 Task: Assign team members to assess tools for automating the creation of visualizations from data.
Action: Mouse moved to (410, 505)
Screenshot: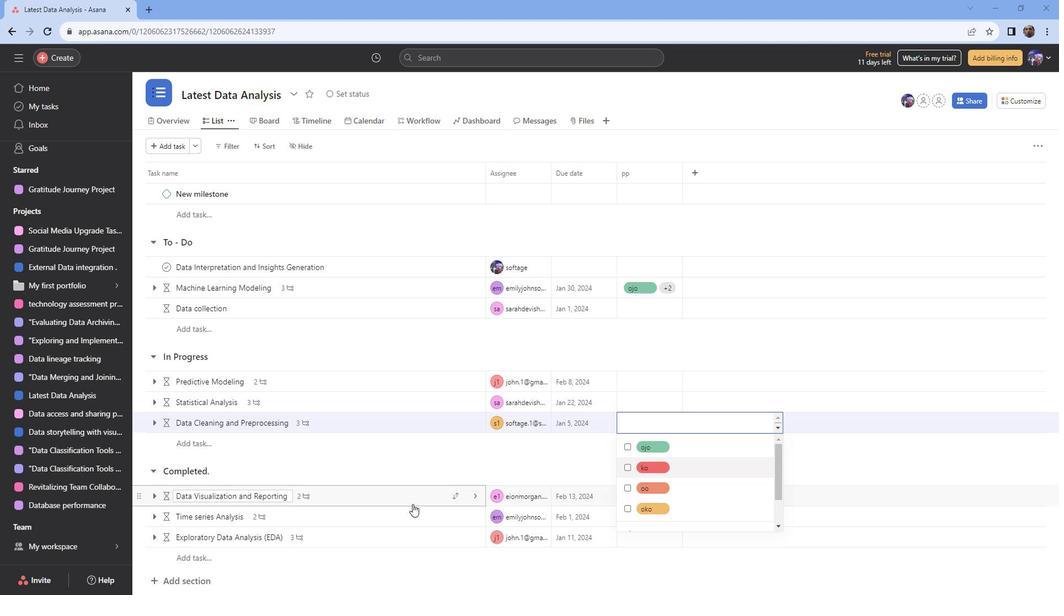 
Action: Mouse pressed left at (410, 505)
Screenshot: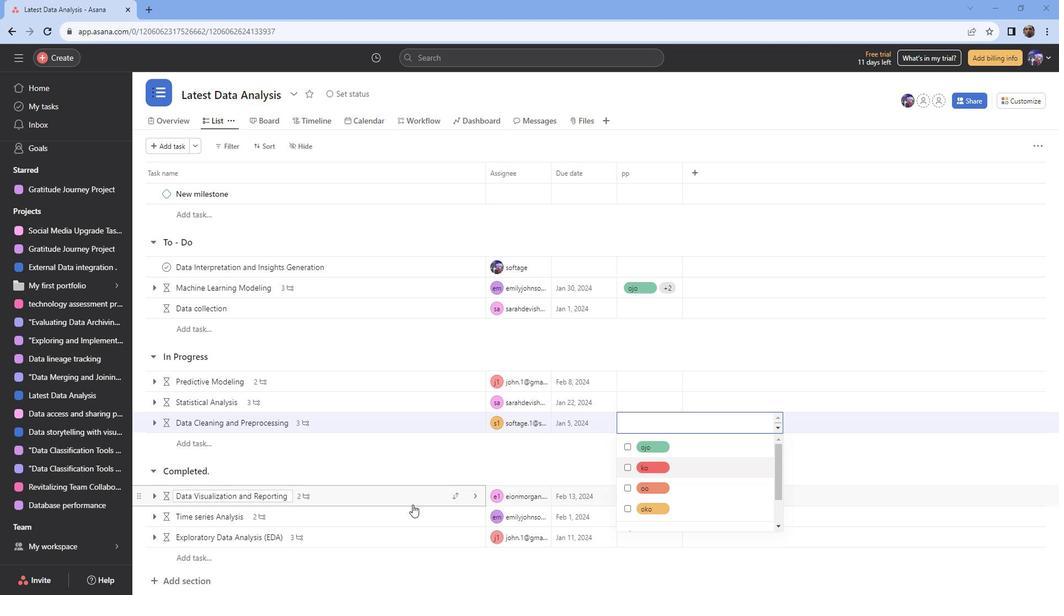 
Action: Mouse moved to (791, 154)
Screenshot: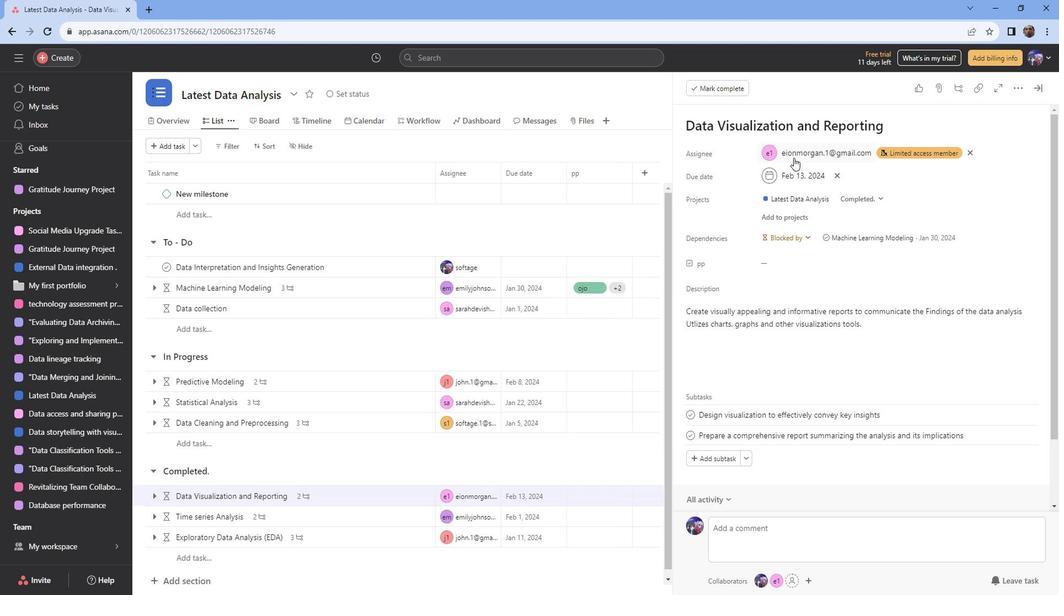 
Action: Mouse pressed left at (791, 154)
Screenshot: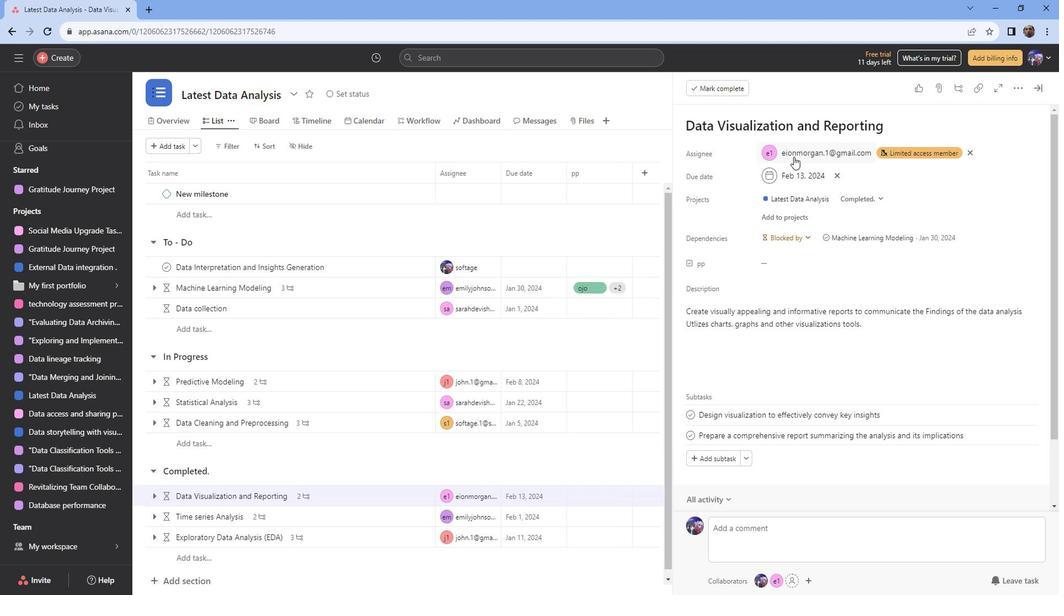 
Action: Mouse moved to (807, 221)
Screenshot: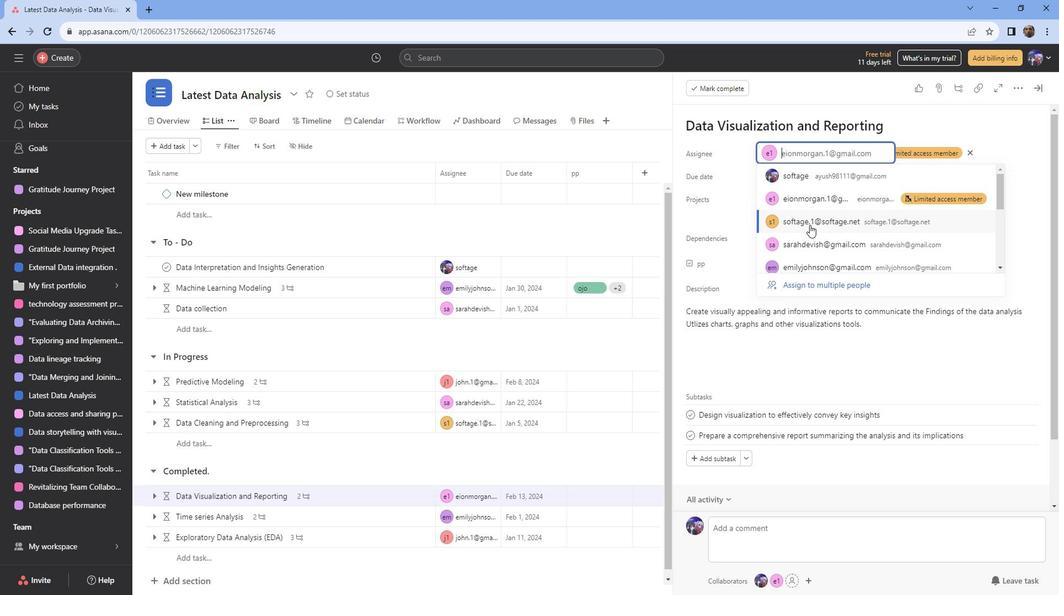 
Action: Mouse pressed left at (807, 221)
Screenshot: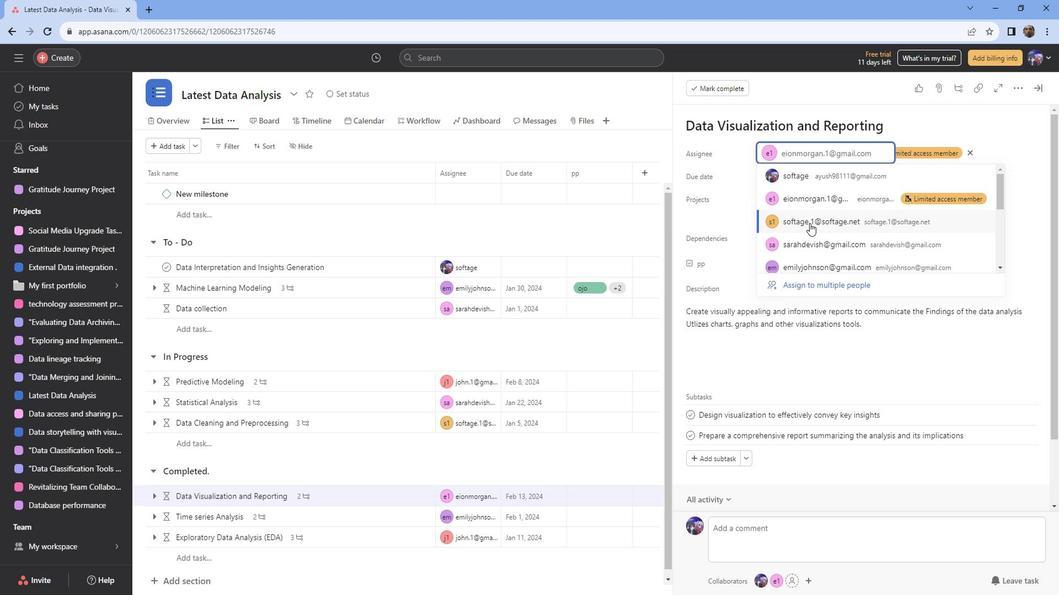 
Action: Mouse scrolled (807, 221) with delta (0, 0)
Screenshot: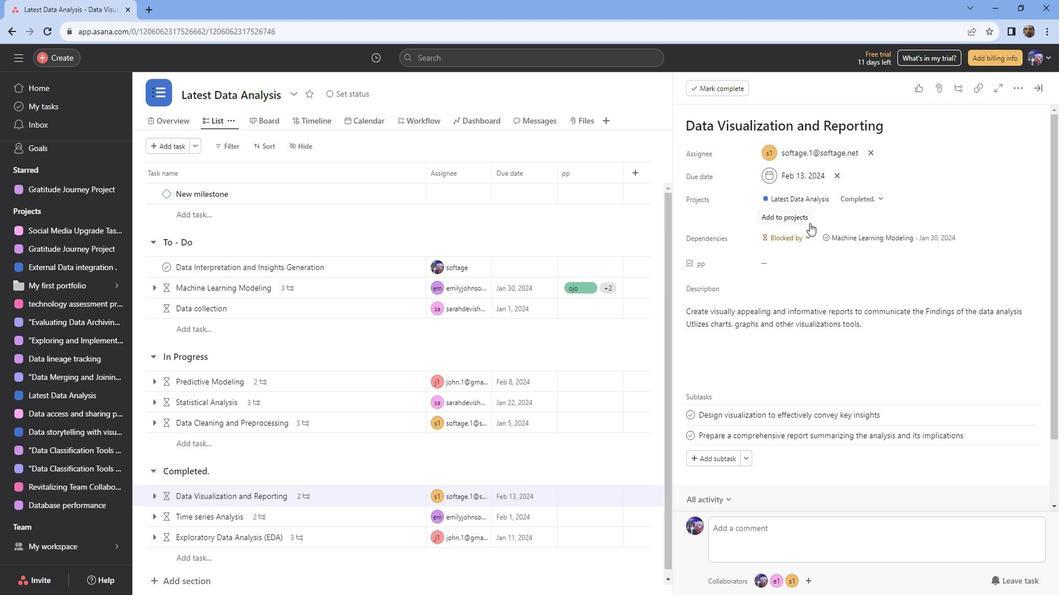 
Action: Mouse scrolled (807, 221) with delta (0, 0)
Screenshot: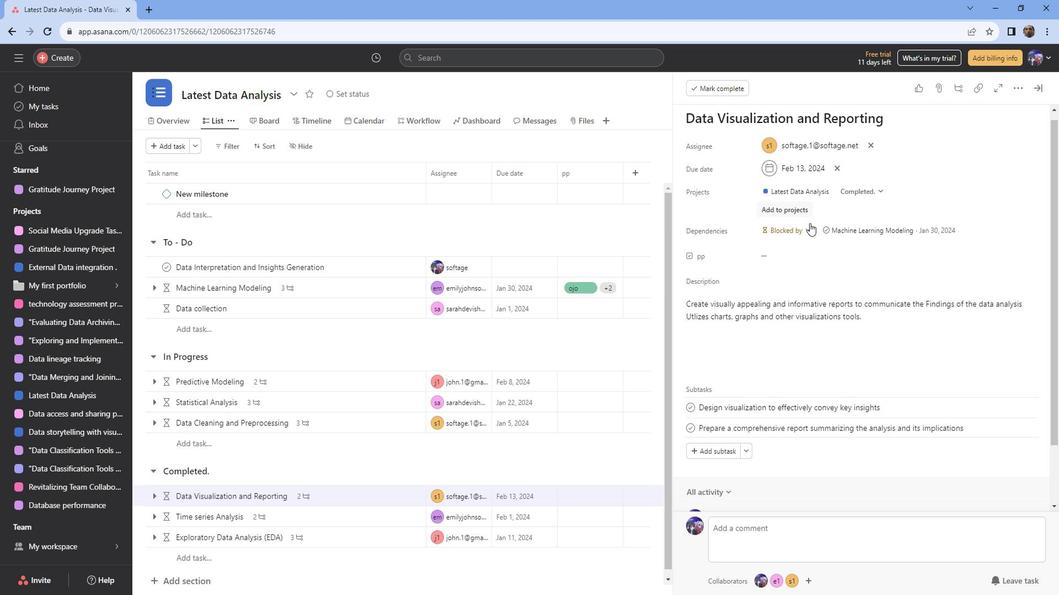 
